 Task: Assign in the project AgileCraft the issue 'Create a new online platform for online education courses with advanced peer-to-peer learning and discussion features' to the sprint 'Capacity Planning Sprint'. Assign in the project AgileCraft the issue 'Implement a new cloud-based customer engagement system for a company with advanced marketing automation and customer retention features' to the sprint 'Capacity Planning Sprint'. Assign in the project AgileCraft the issue 'Integrate a new virtual reality feature into an existing mobile application to enhance user experience and immersion' to the sprint 'Capacity Planning Sprint'. Assign in the project AgileCraft the issue 'Develop a new tool for automated testing of performance and stress testing for voice assistants' to the sprint 'Capacity Planning Sprint'
Action: Mouse moved to (1063, 457)
Screenshot: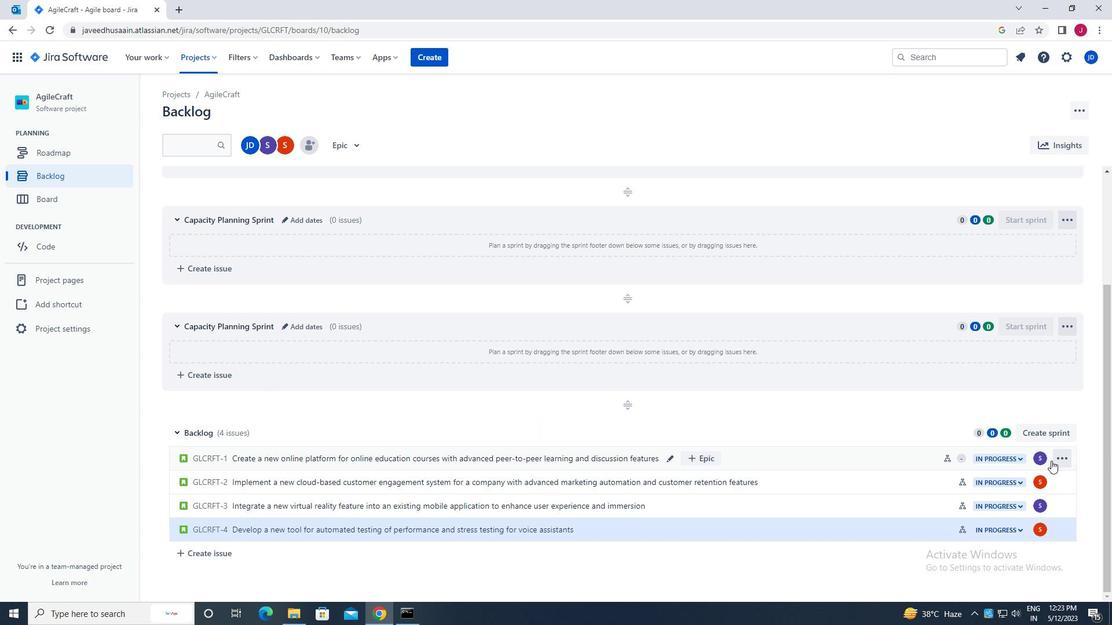 
Action: Mouse pressed left at (1063, 457)
Screenshot: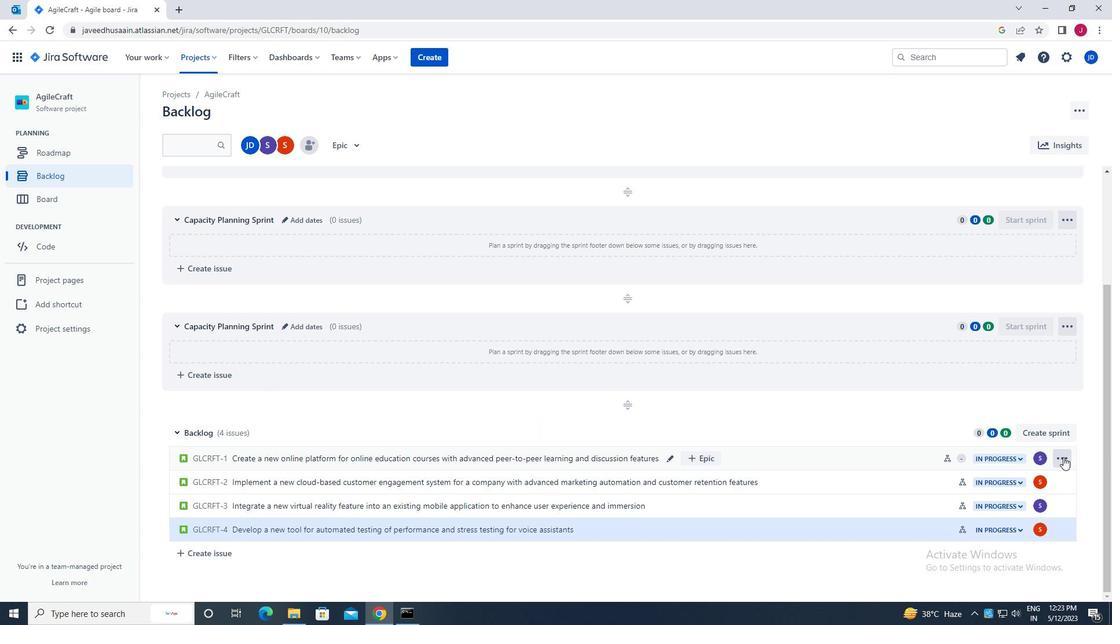 
Action: Mouse moved to (1027, 358)
Screenshot: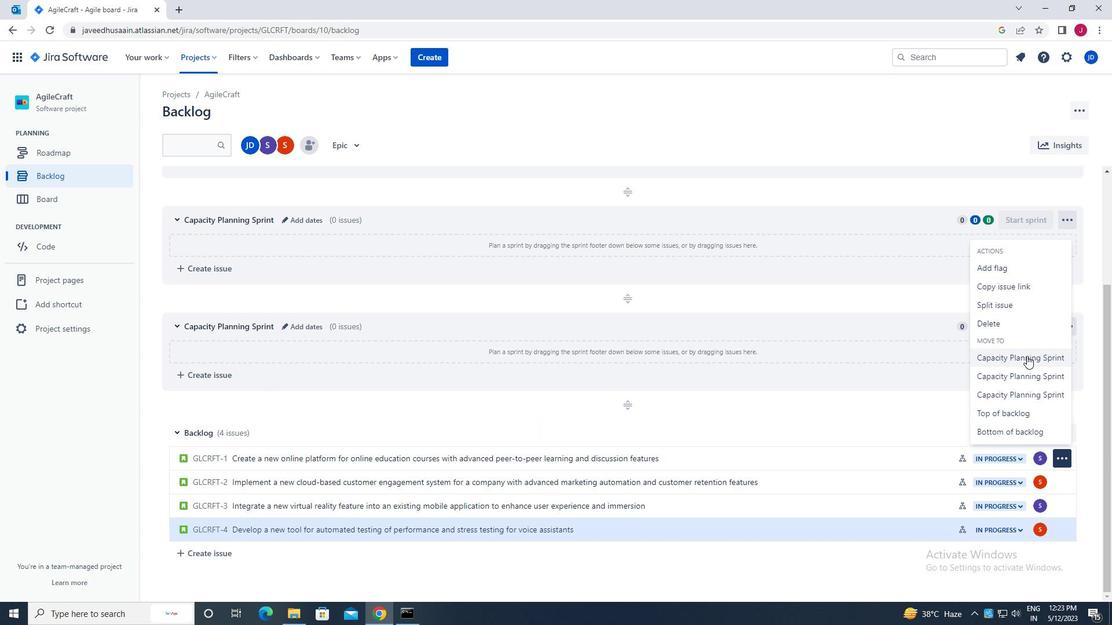 
Action: Mouse pressed left at (1027, 358)
Screenshot: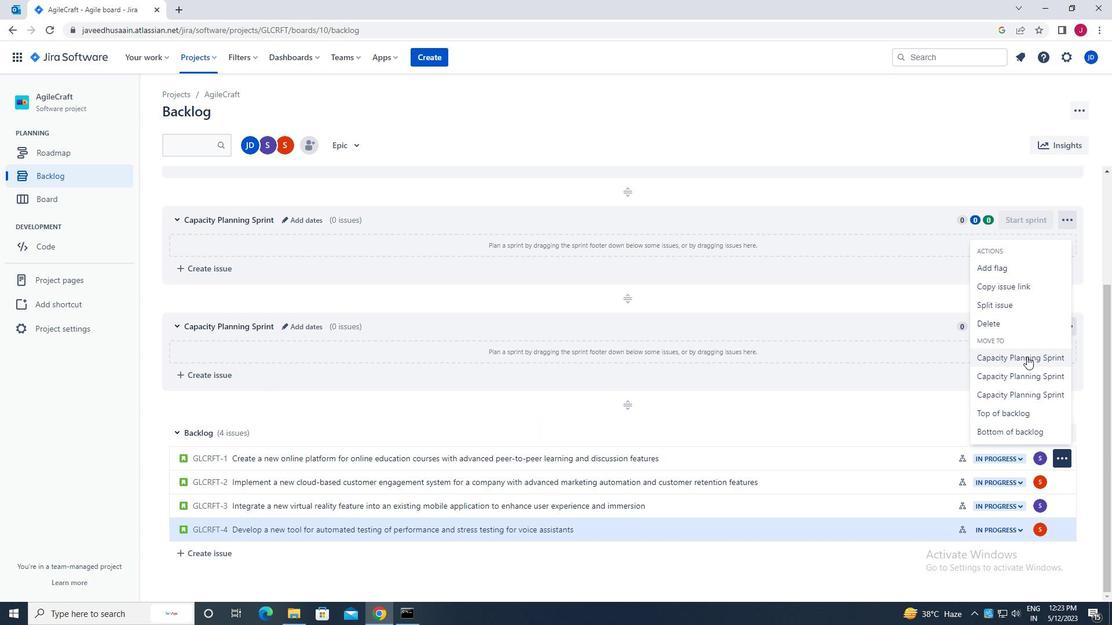 
Action: Mouse moved to (1062, 485)
Screenshot: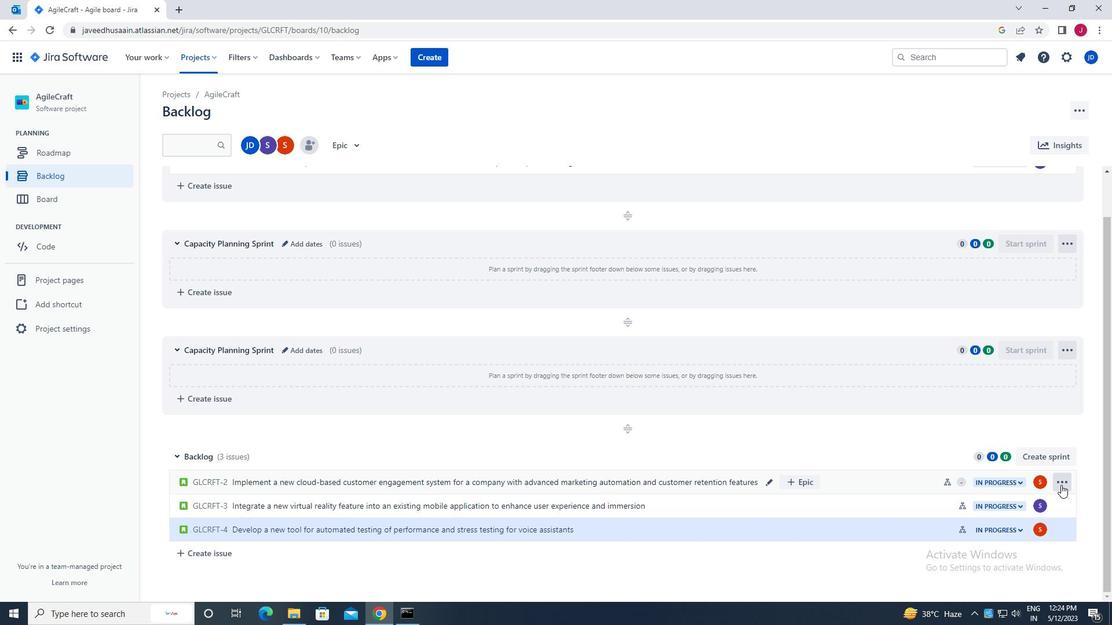 
Action: Mouse pressed left at (1062, 485)
Screenshot: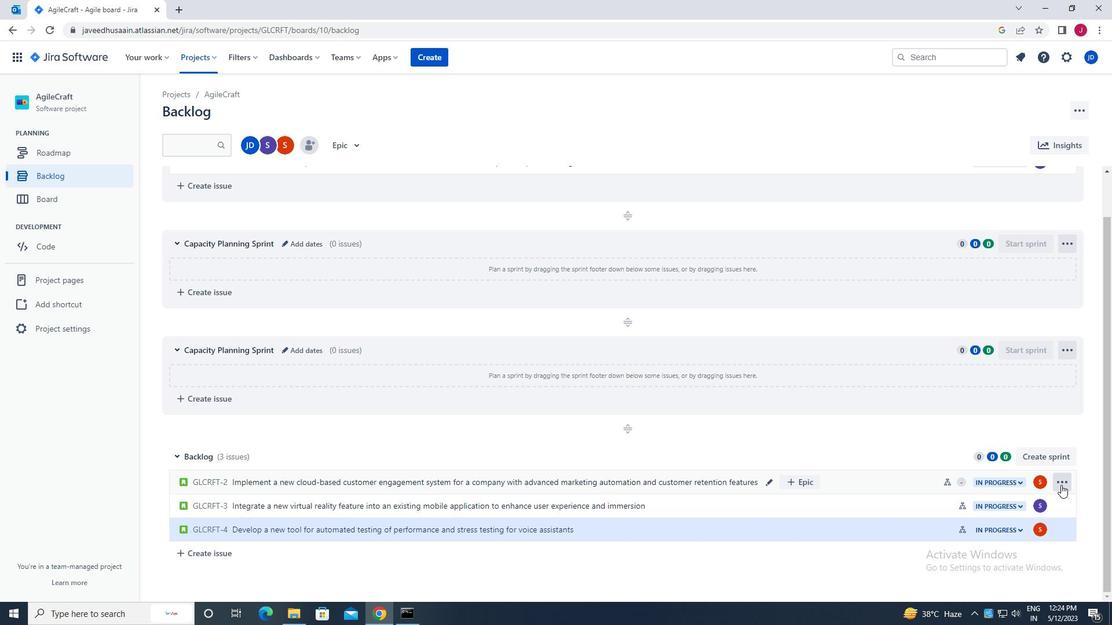 
Action: Mouse moved to (1027, 402)
Screenshot: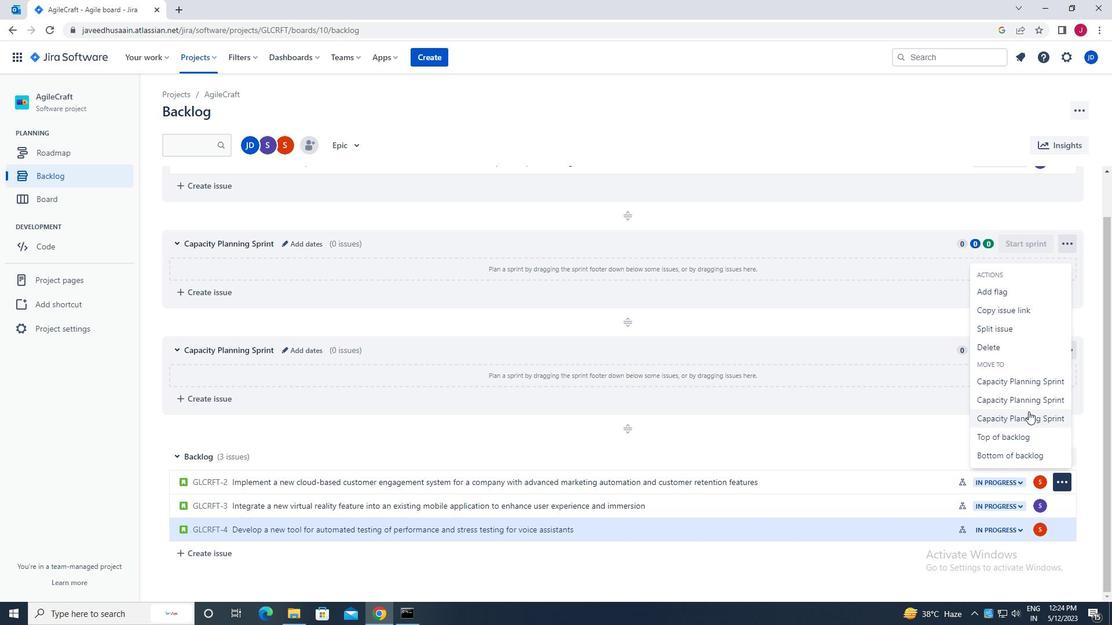 
Action: Mouse pressed left at (1027, 402)
Screenshot: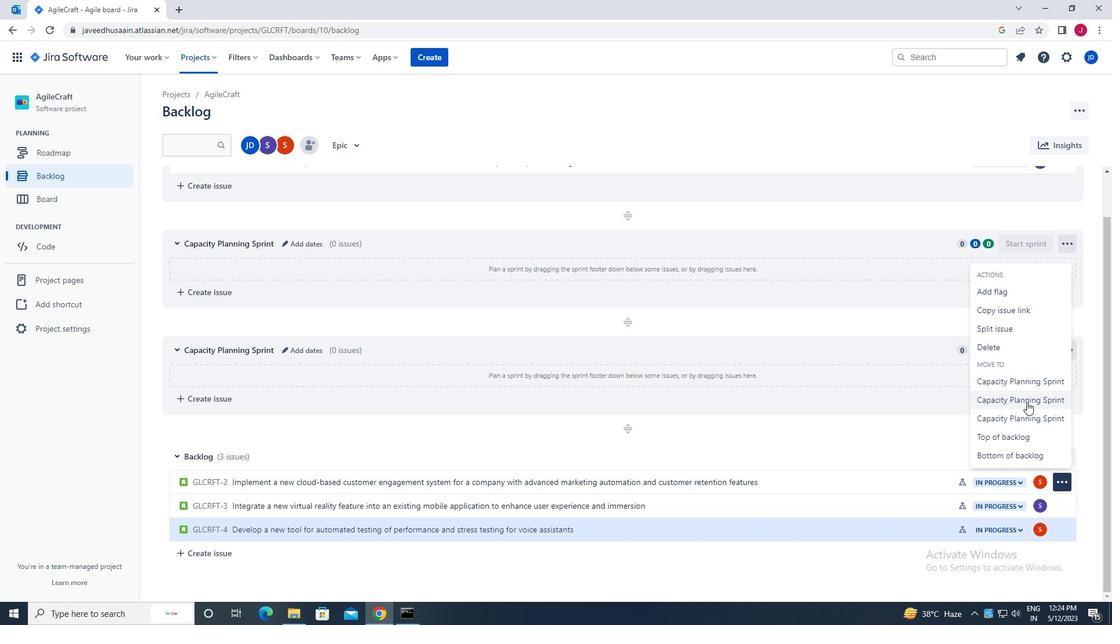 
Action: Mouse moved to (1059, 509)
Screenshot: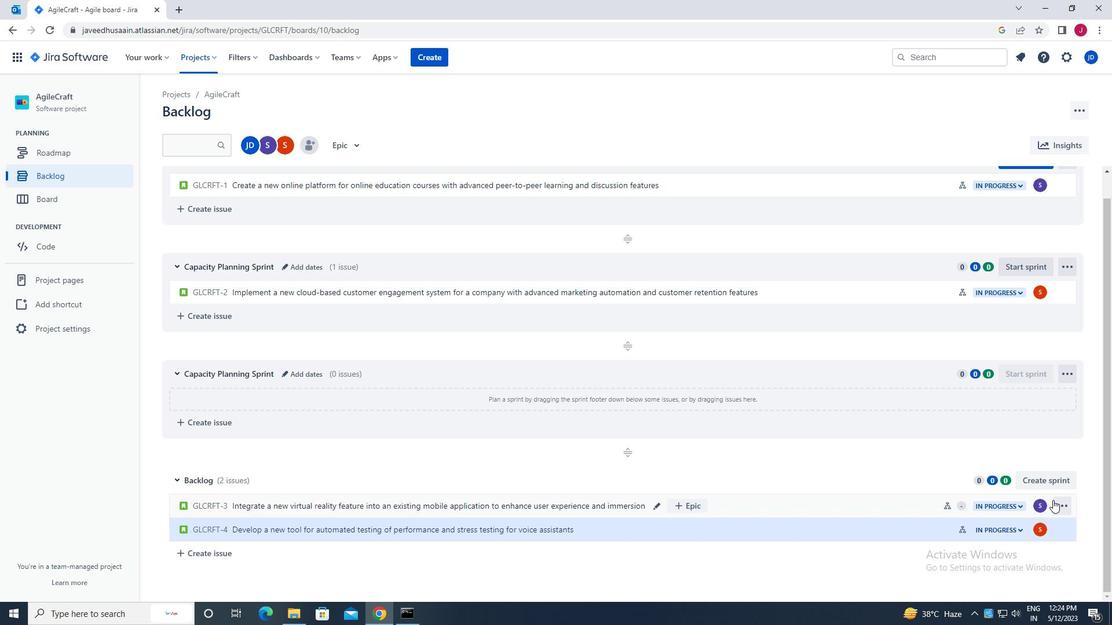 
Action: Mouse pressed left at (1059, 509)
Screenshot: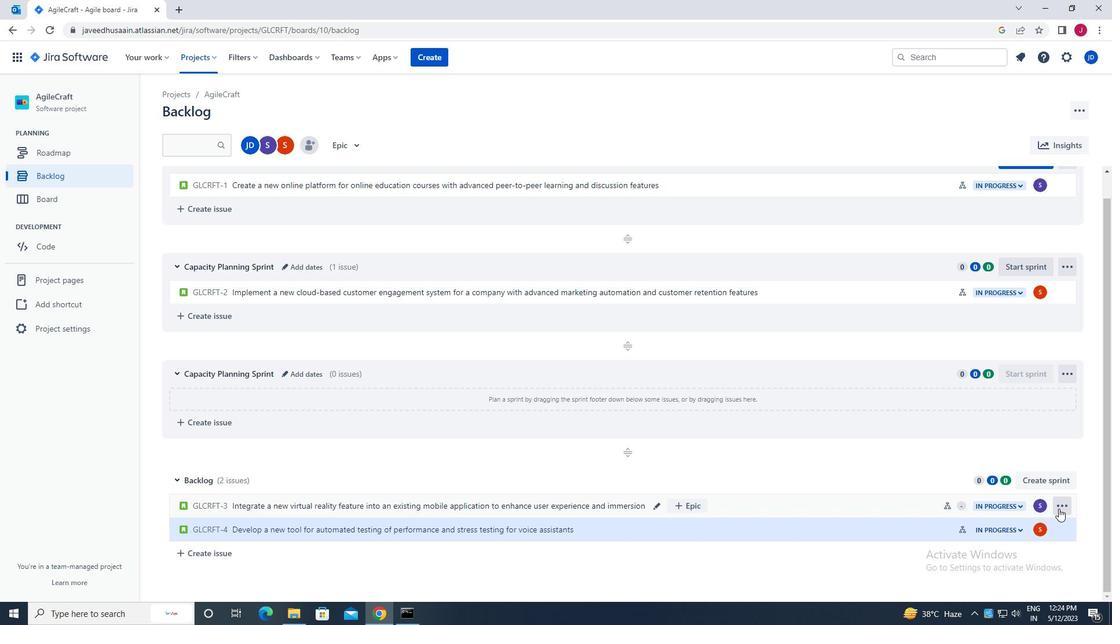 
Action: Mouse moved to (1040, 443)
Screenshot: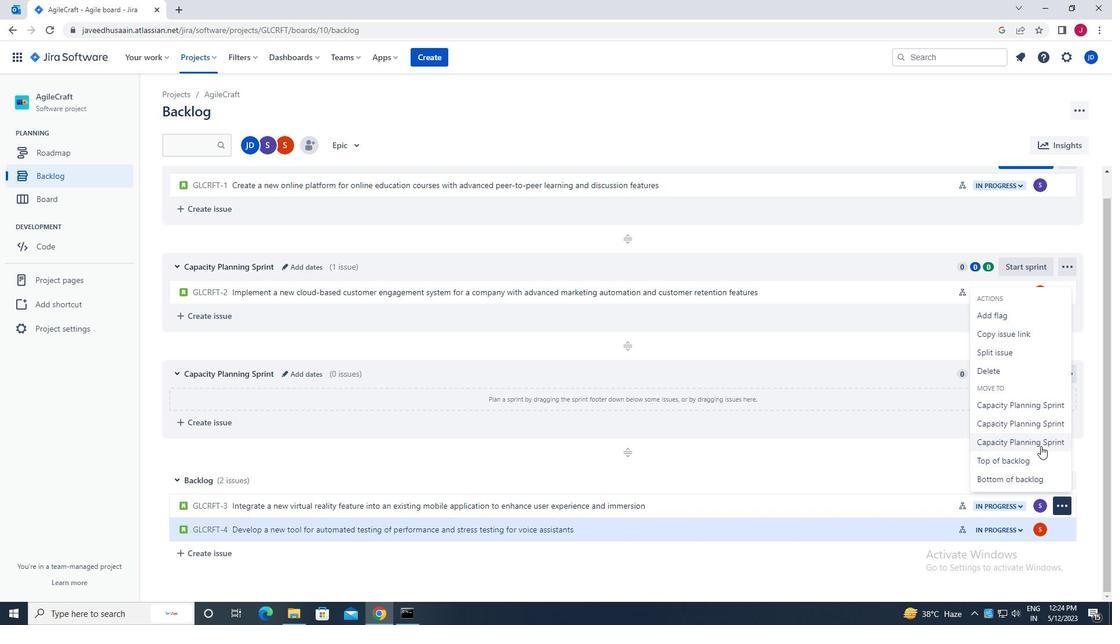 
Action: Mouse pressed left at (1040, 443)
Screenshot: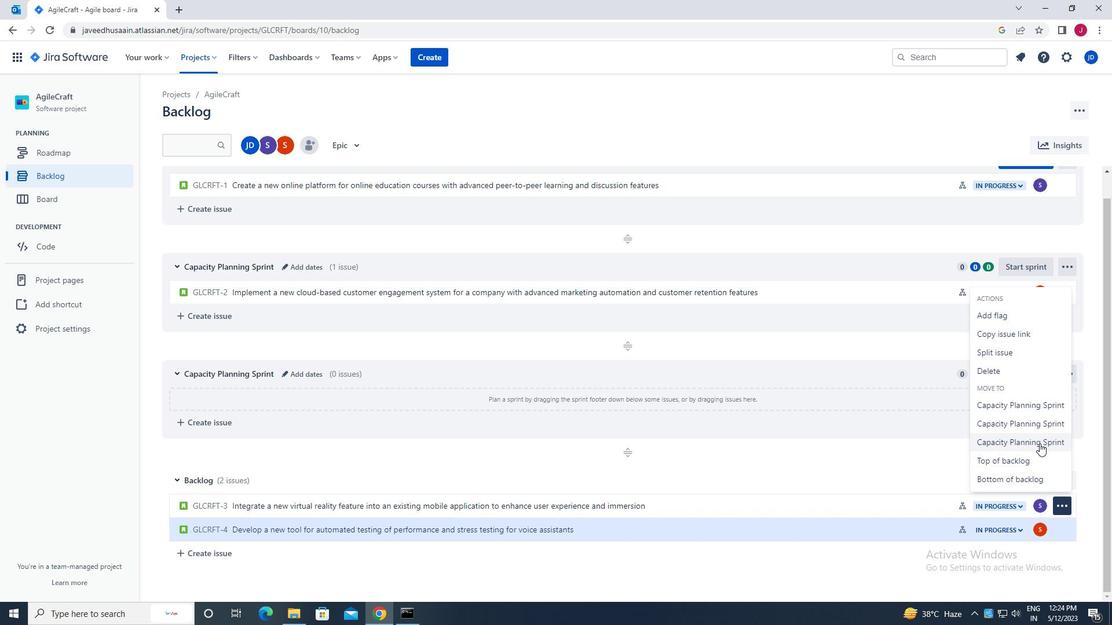 
Action: Mouse moved to (1065, 527)
Screenshot: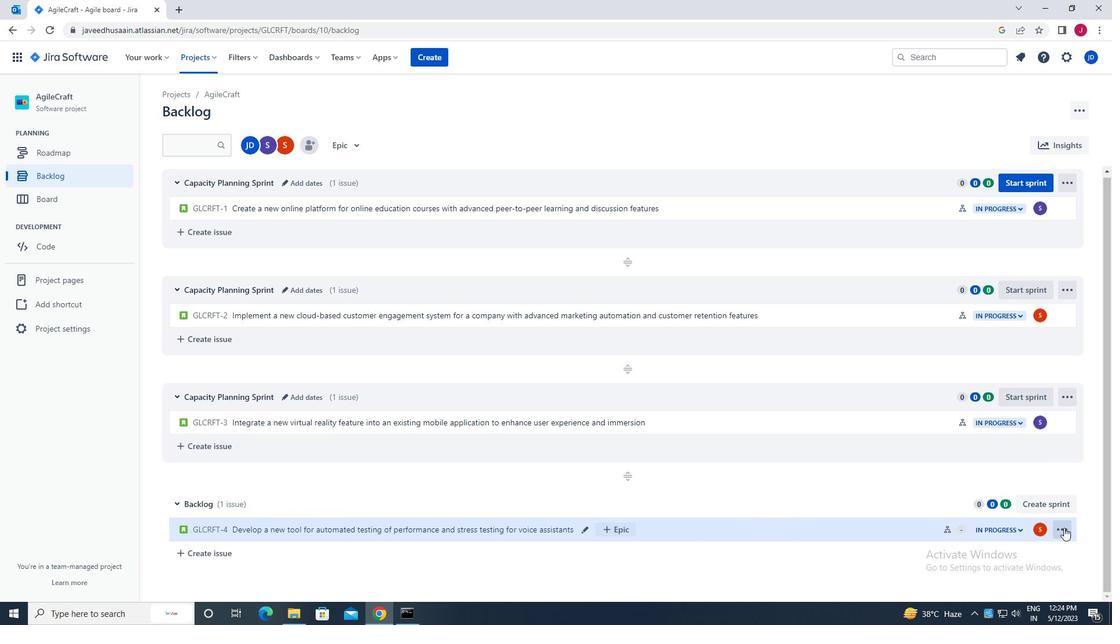 
Action: Mouse pressed left at (1065, 527)
Screenshot: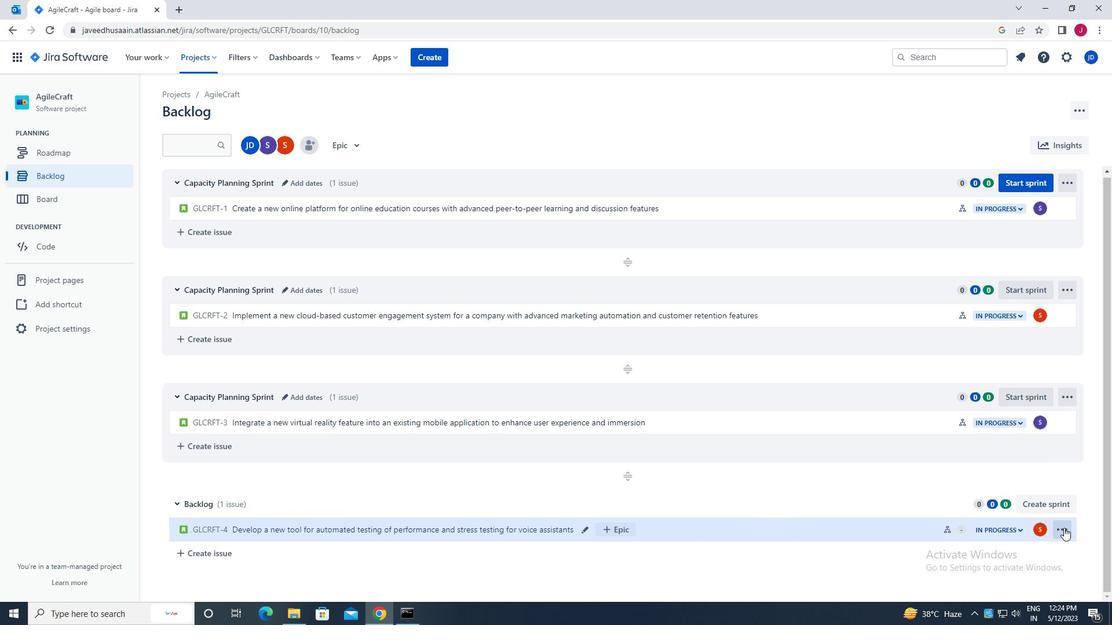 
Action: Mouse moved to (1030, 467)
Screenshot: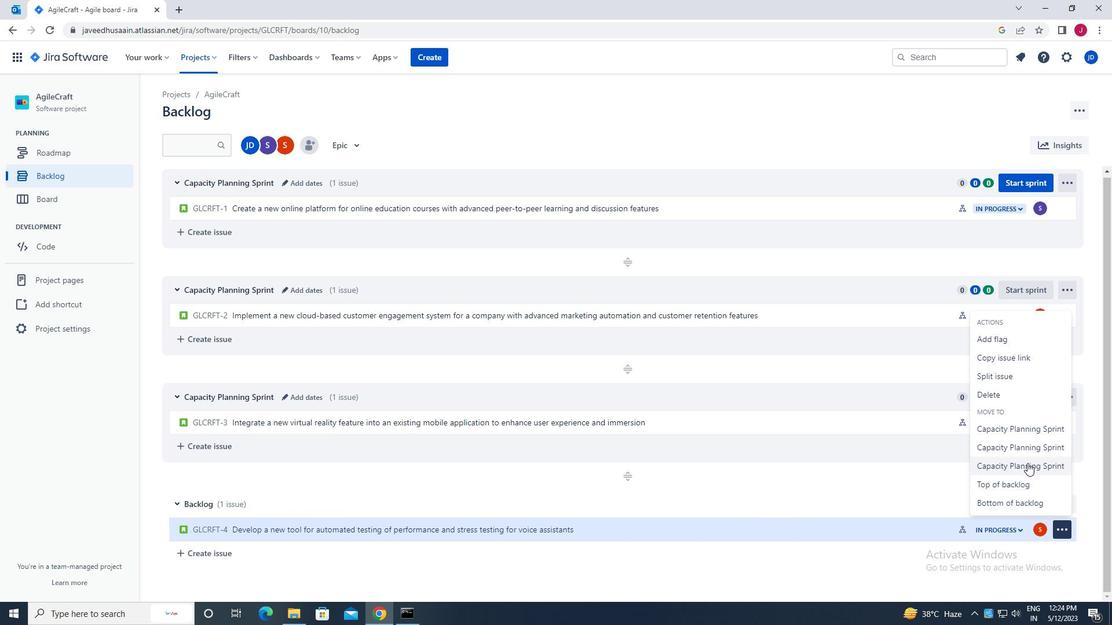 
Action: Mouse pressed left at (1030, 467)
Screenshot: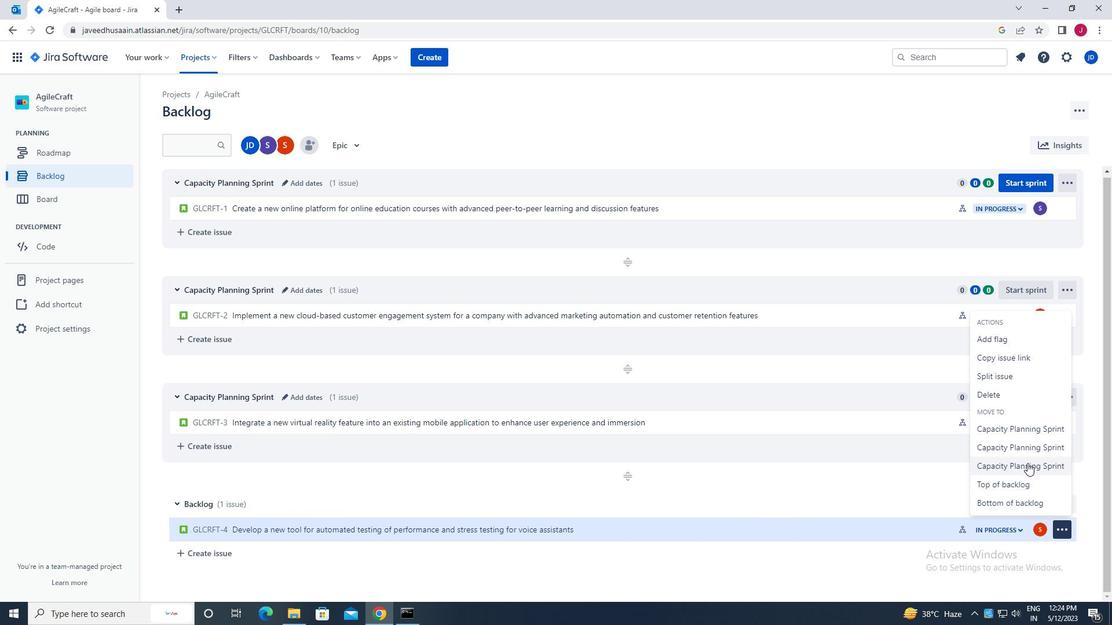 
Action: Mouse moved to (1026, 468)
Screenshot: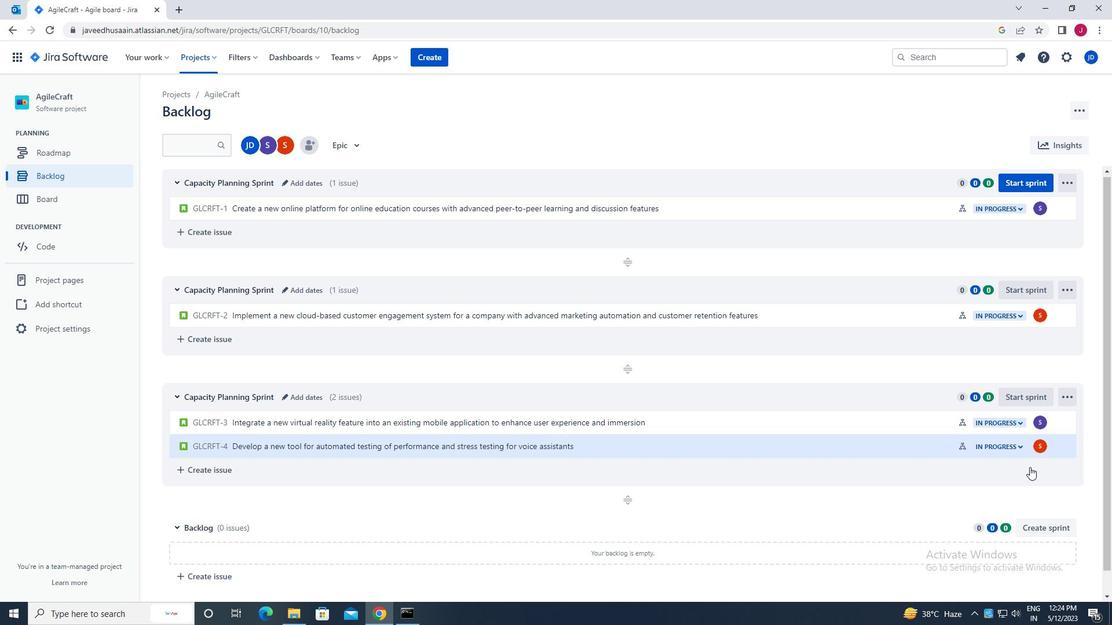 
